 Task: Toggle the audio filter "Stereo to mono downmixer".
Action: Mouse moved to (90, 12)
Screenshot: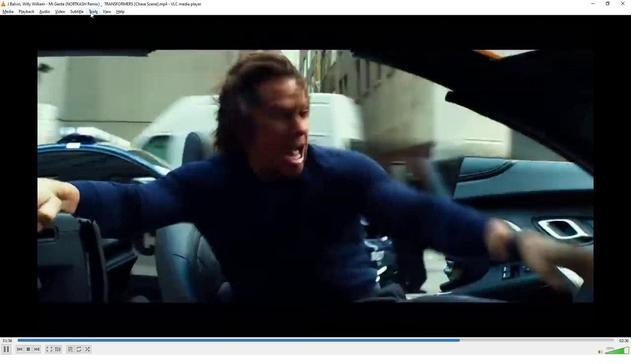 
Action: Mouse pressed left at (90, 12)
Screenshot: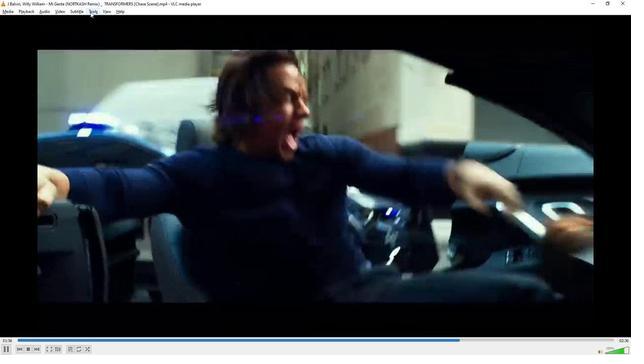 
Action: Mouse moved to (114, 88)
Screenshot: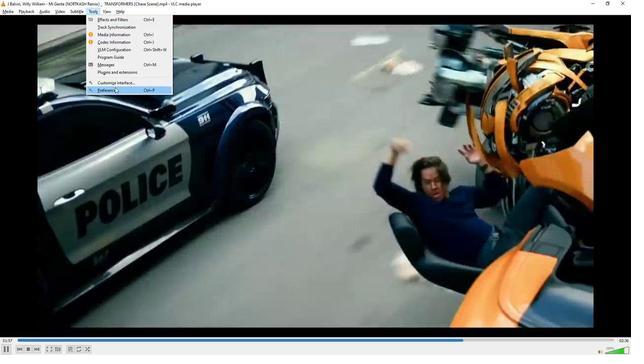 
Action: Mouse pressed left at (114, 88)
Screenshot: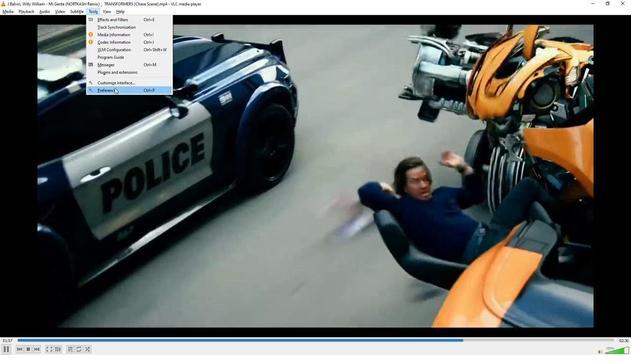 
Action: Mouse moved to (181, 274)
Screenshot: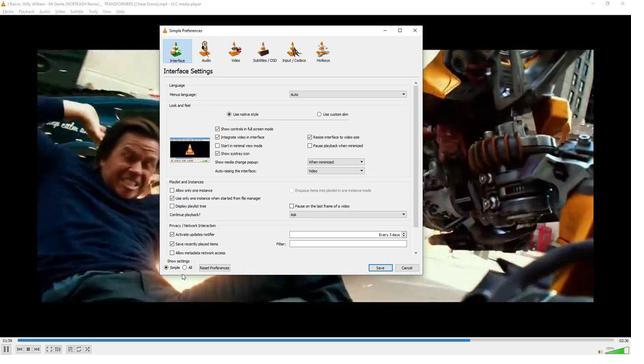 
Action: Mouse pressed left at (181, 274)
Screenshot: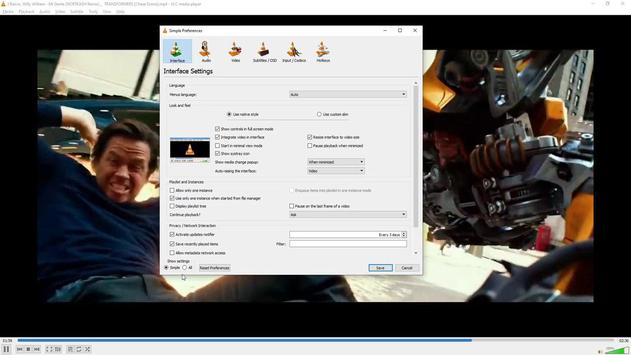 
Action: Mouse moved to (182, 266)
Screenshot: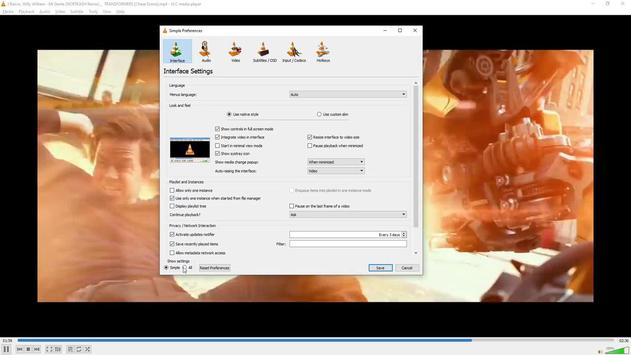 
Action: Mouse pressed left at (182, 266)
Screenshot: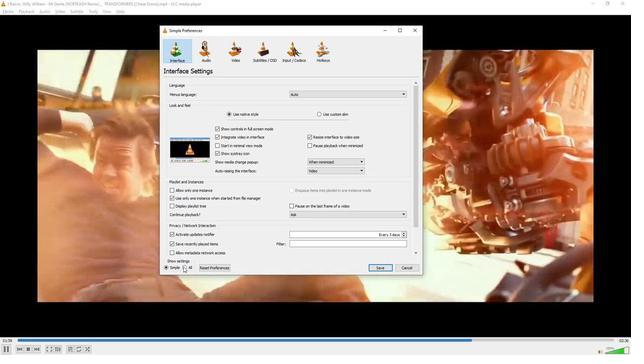 
Action: Mouse moved to (188, 119)
Screenshot: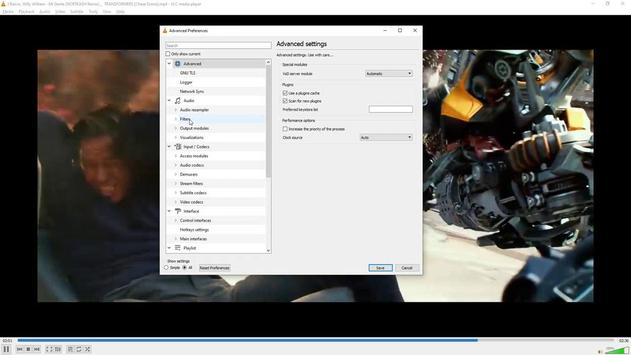 
Action: Mouse pressed left at (188, 119)
Screenshot: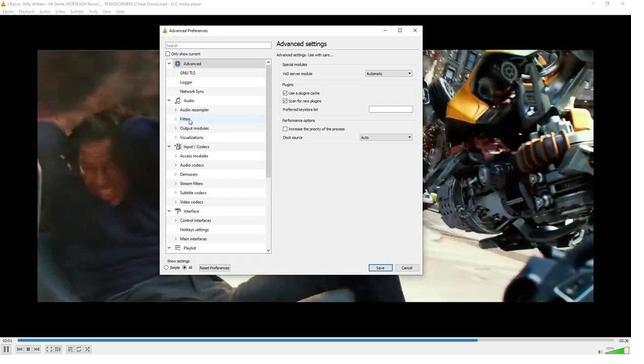 
Action: Mouse moved to (285, 104)
Screenshot: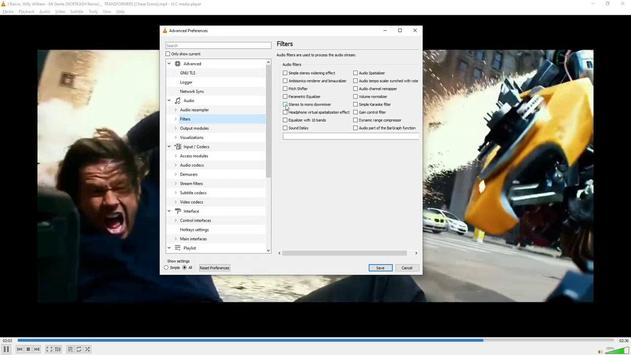 
Action: Mouse pressed left at (285, 104)
Screenshot: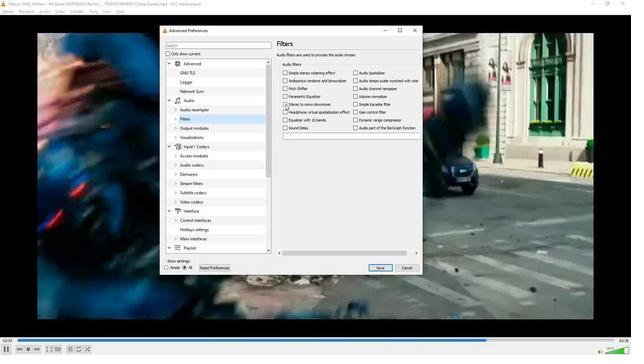 
Action: Mouse moved to (292, 205)
Screenshot: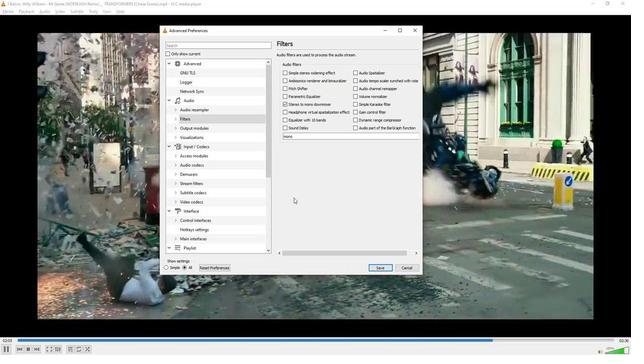 
